Task: Create a new field with title Stage a blank project BellRise with field type as Single-select and options as Not Started, In Progress and Complete
Action: Mouse moved to (465, 339)
Screenshot: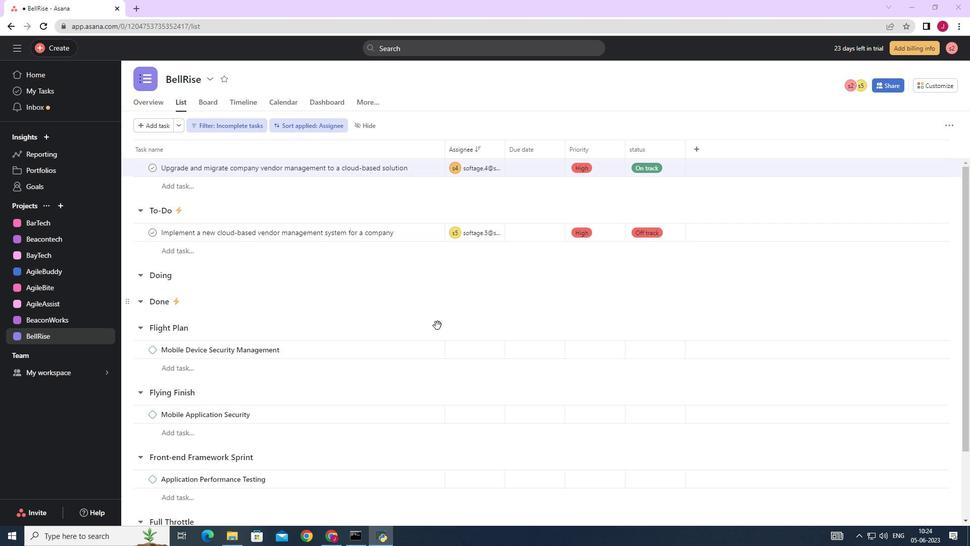 
Action: Mouse scrolled (465, 339) with delta (0, 0)
Screenshot: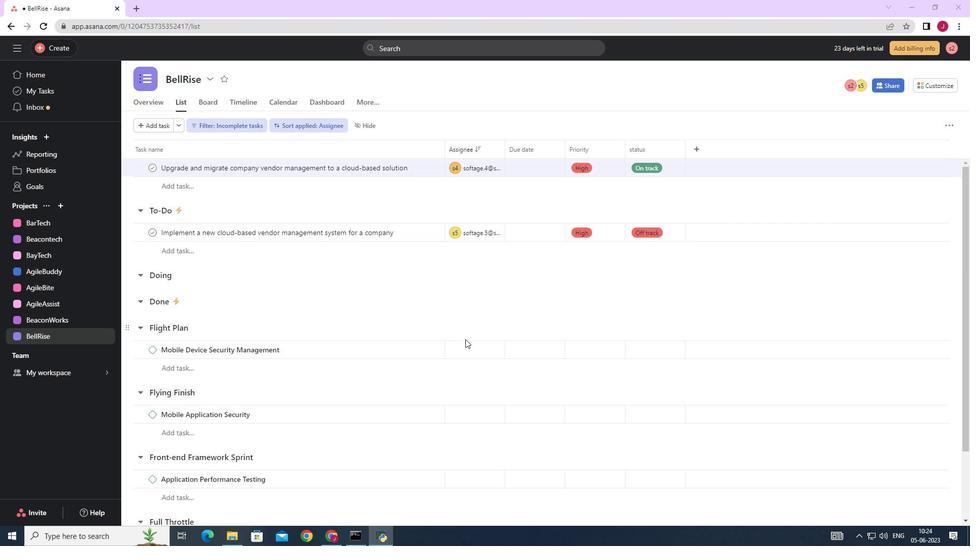 
Action: Mouse moved to (466, 339)
Screenshot: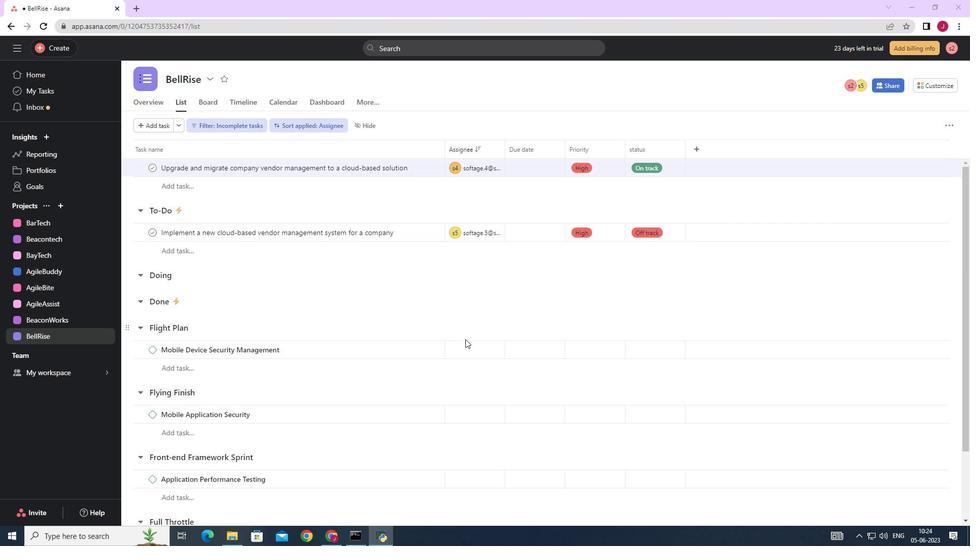 
Action: Mouse scrolled (466, 339) with delta (0, 0)
Screenshot: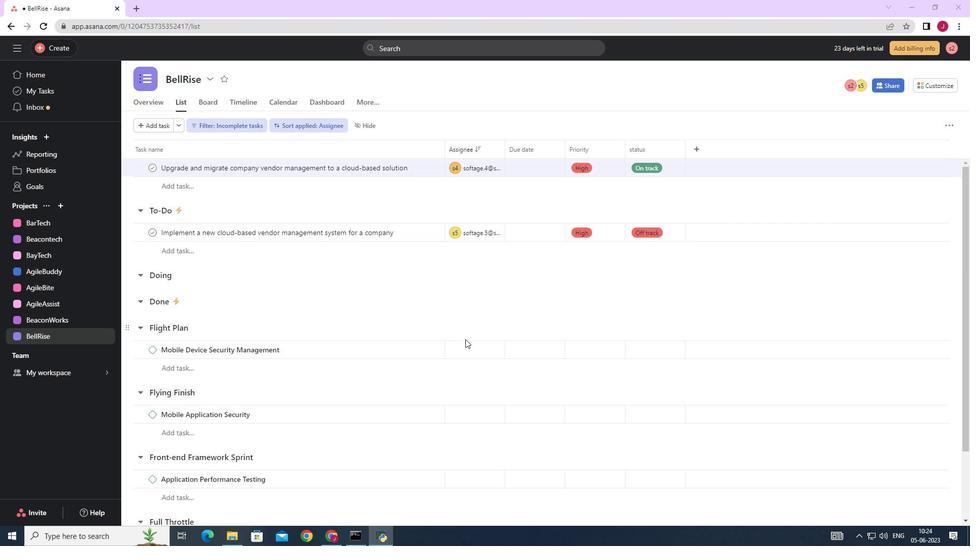
Action: Mouse moved to (466, 338)
Screenshot: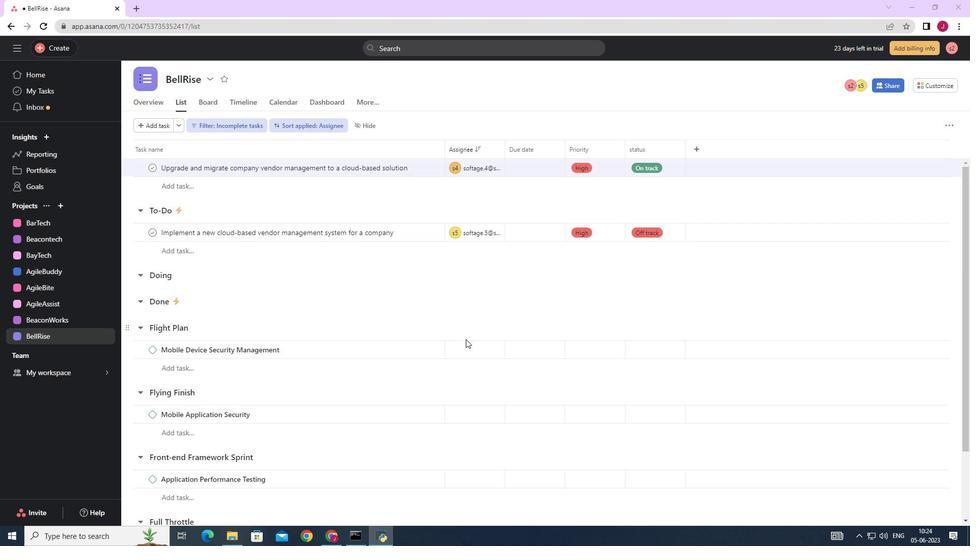 
Action: Mouse scrolled (466, 338) with delta (0, 0)
Screenshot: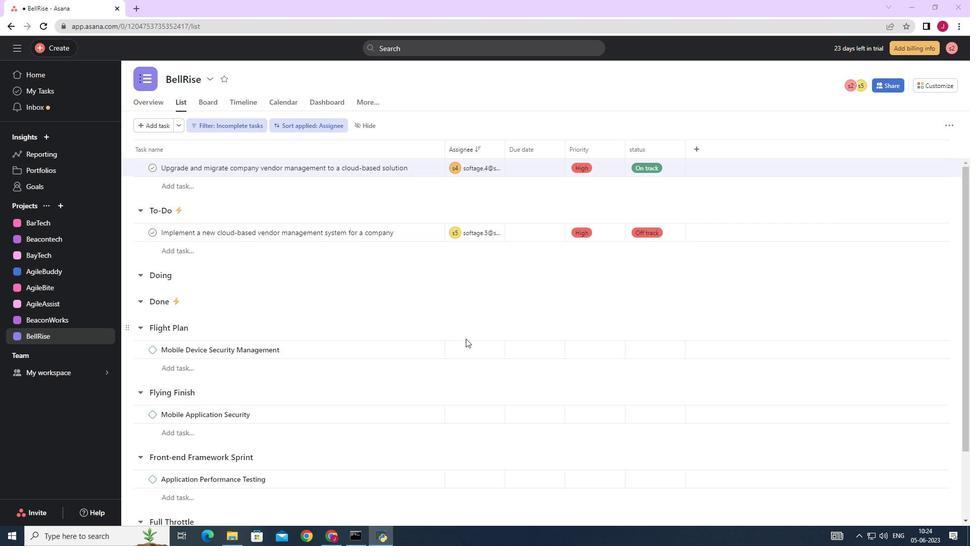 
Action: Mouse moved to (451, 336)
Screenshot: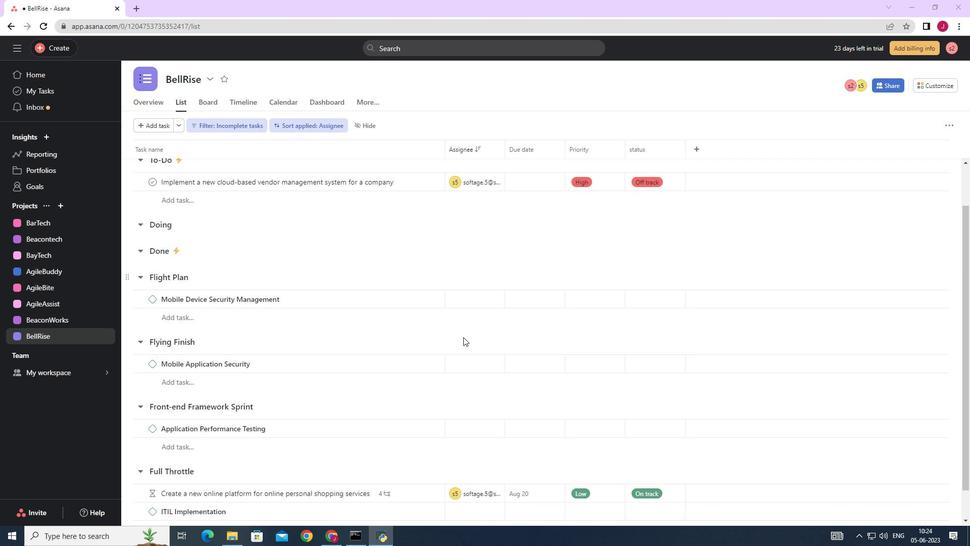 
Action: Mouse scrolled (451, 336) with delta (0, 0)
Screenshot: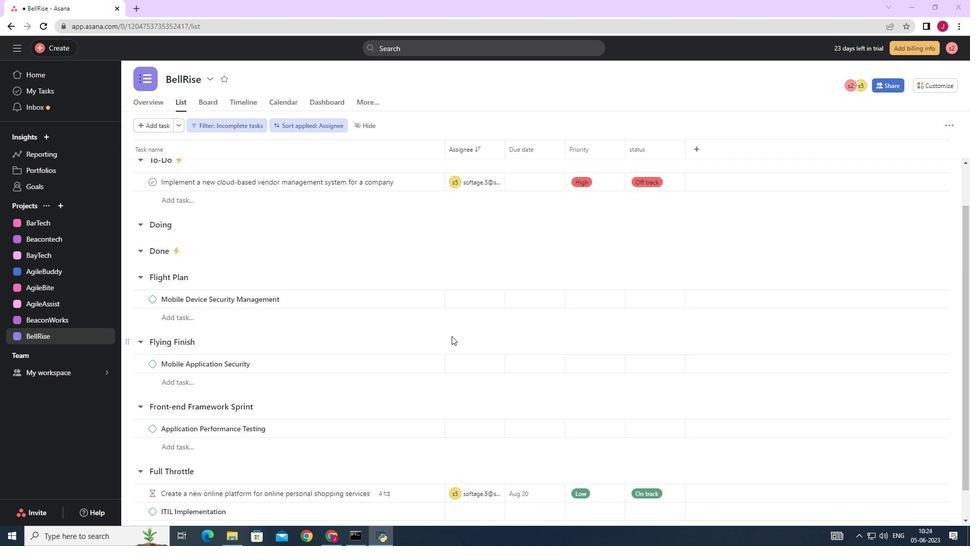 
Action: Mouse scrolled (451, 336) with delta (0, 0)
Screenshot: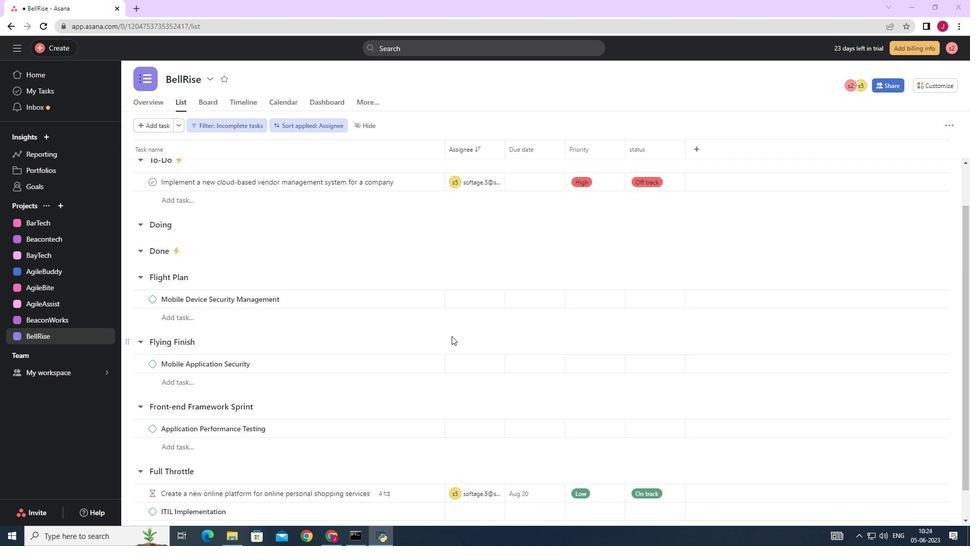 
Action: Mouse scrolled (451, 336) with delta (0, 0)
Screenshot: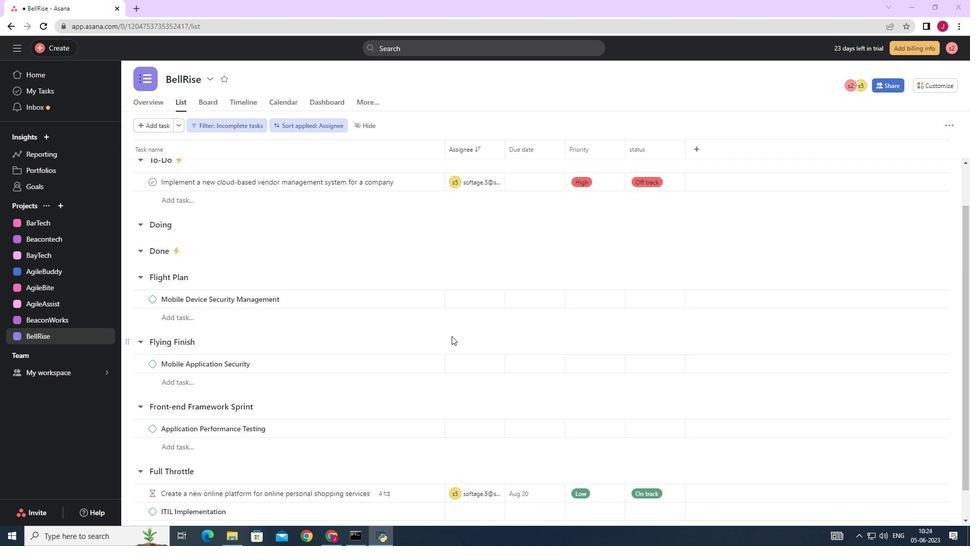 
Action: Mouse moved to (937, 85)
Screenshot: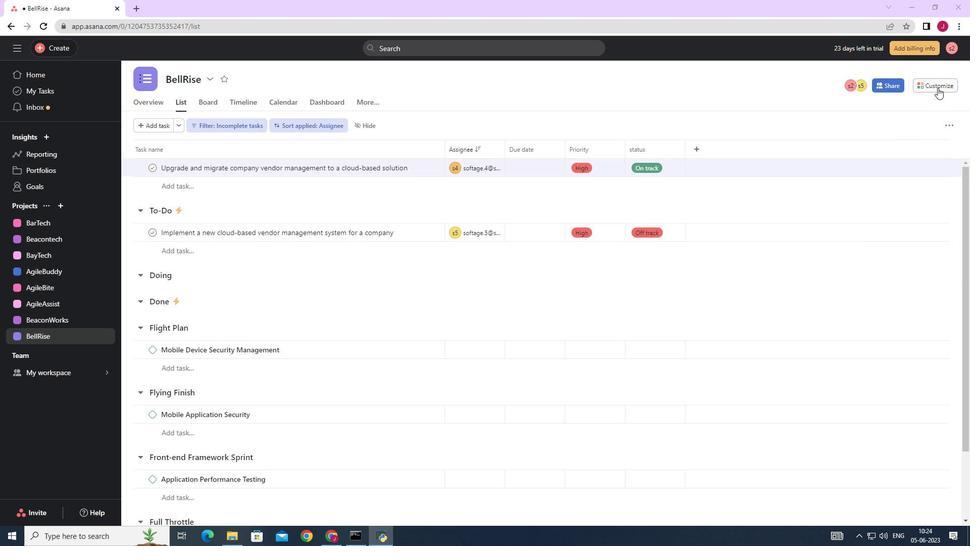 
Action: Mouse pressed left at (937, 85)
Screenshot: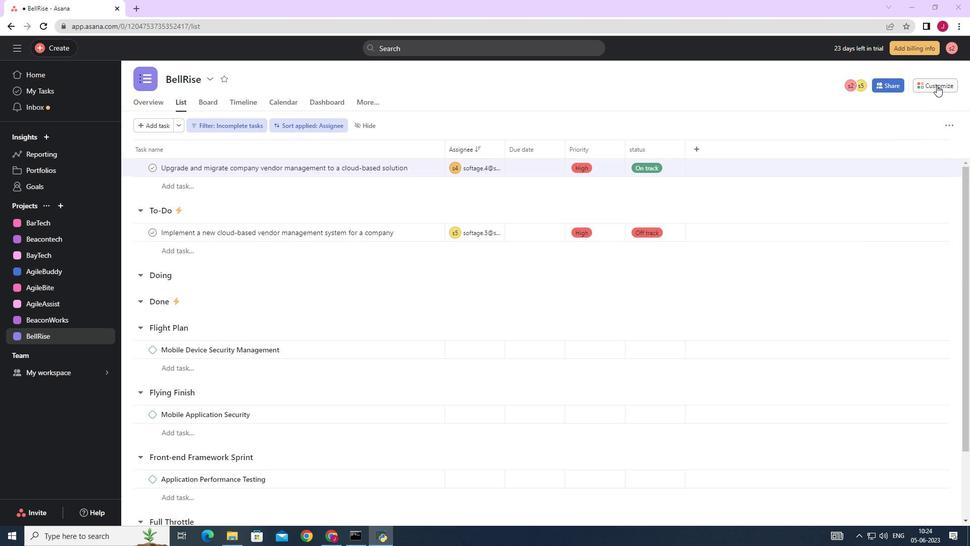 
Action: Mouse moved to (846, 205)
Screenshot: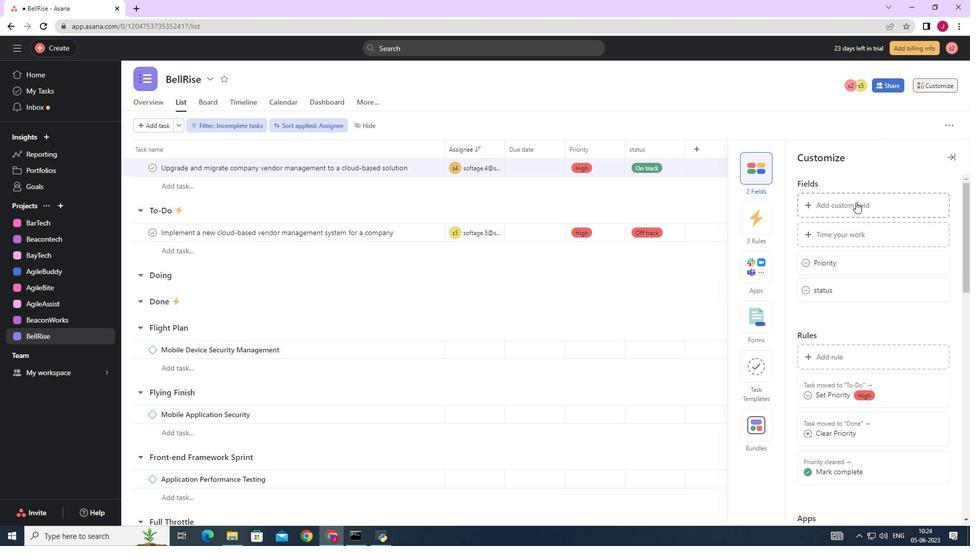 
Action: Mouse pressed left at (846, 205)
Screenshot: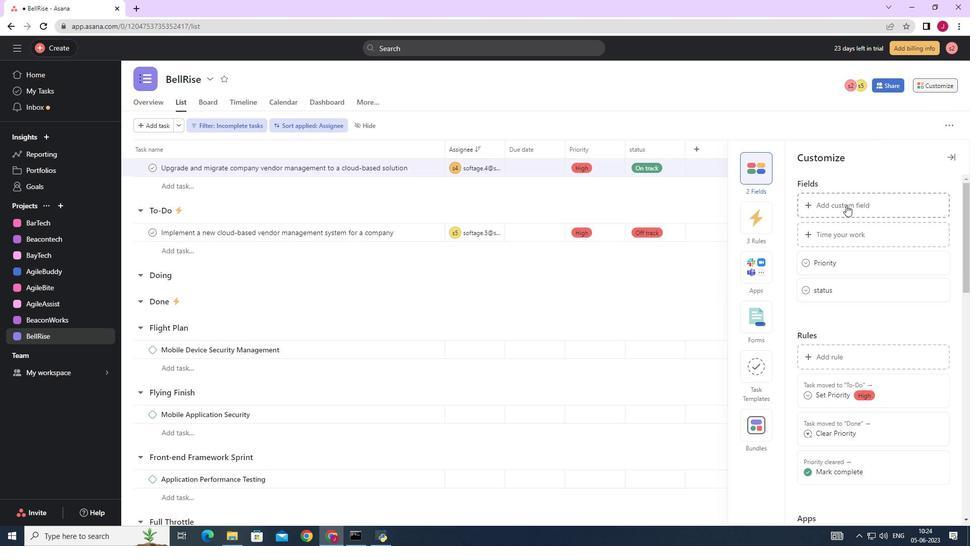 
Action: Mouse moved to (424, 181)
Screenshot: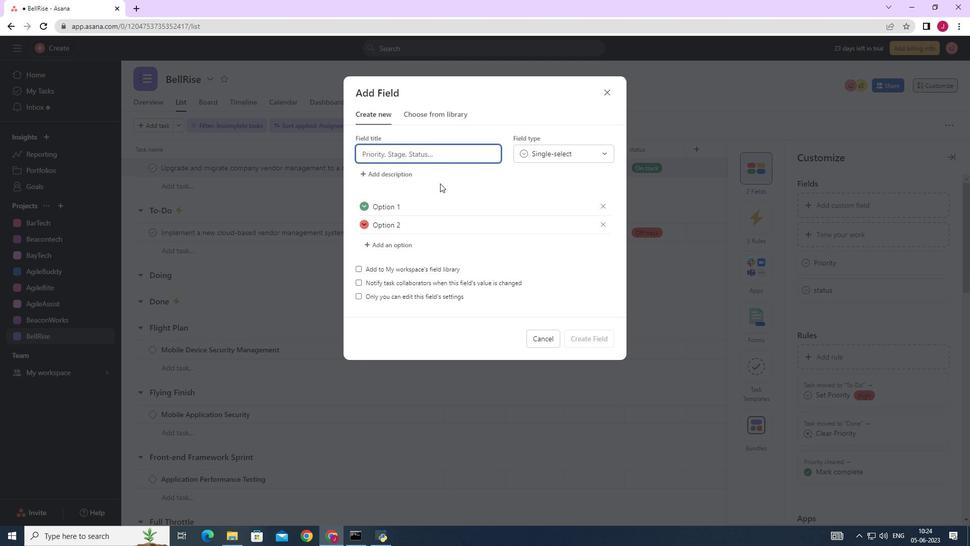 
Action: Key pressed stage
Screenshot: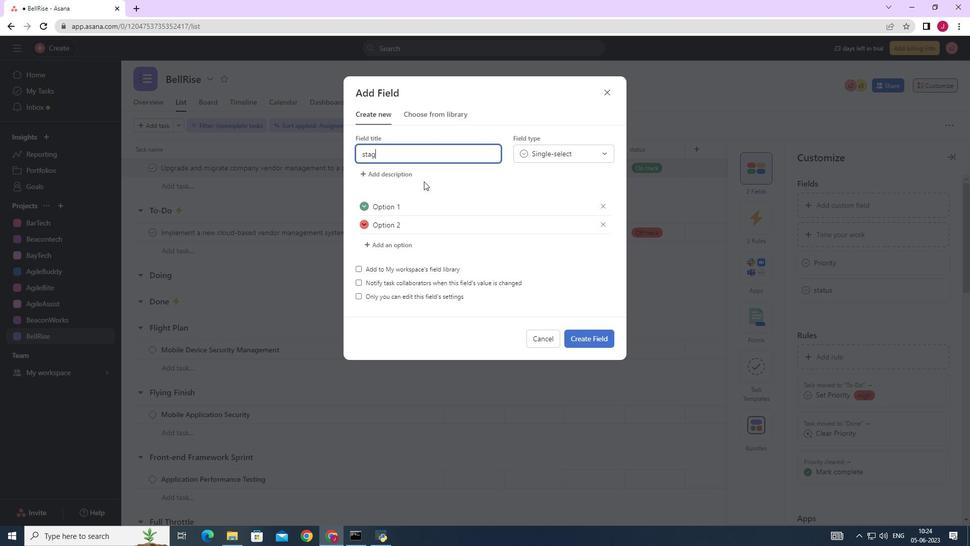 
Action: Mouse moved to (421, 209)
Screenshot: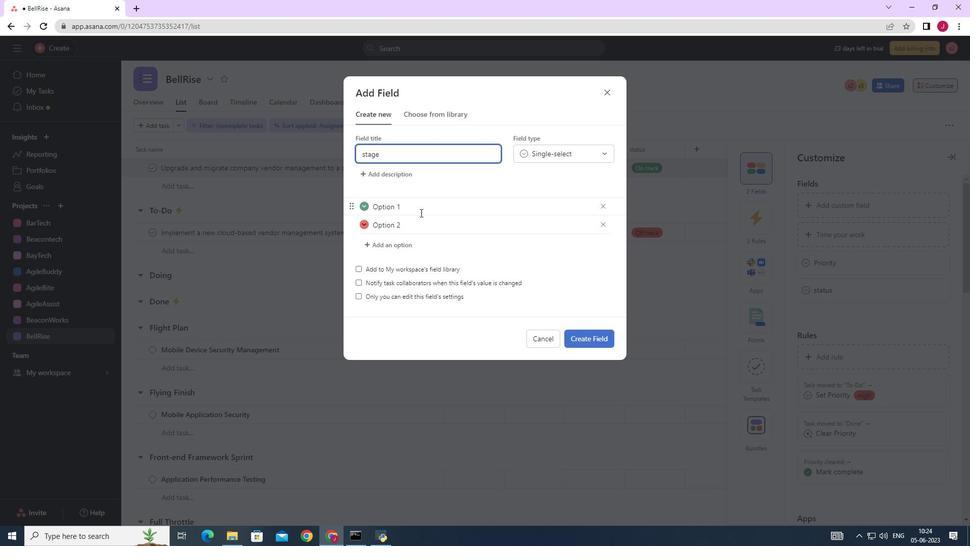 
Action: Mouse pressed left at (421, 209)
Screenshot: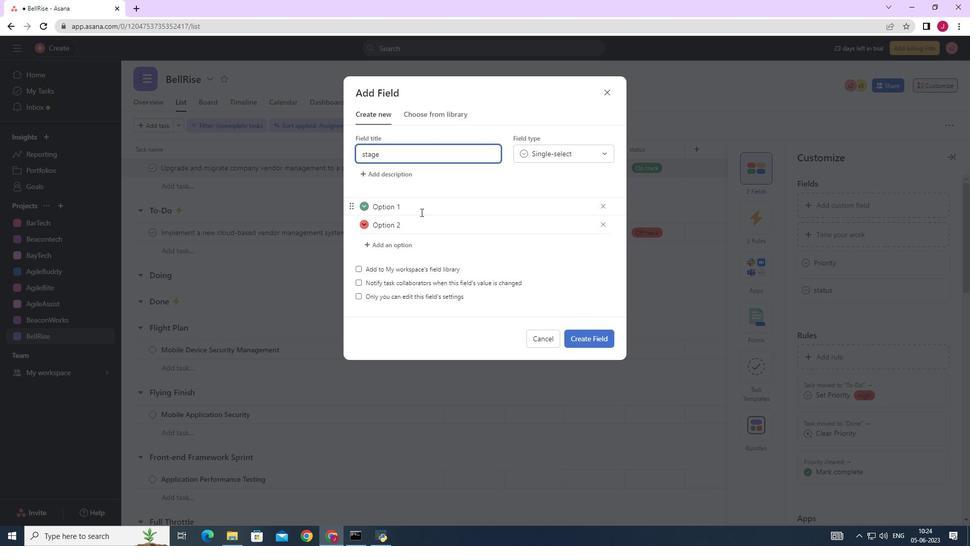 
Action: Mouse moved to (421, 209)
Screenshot: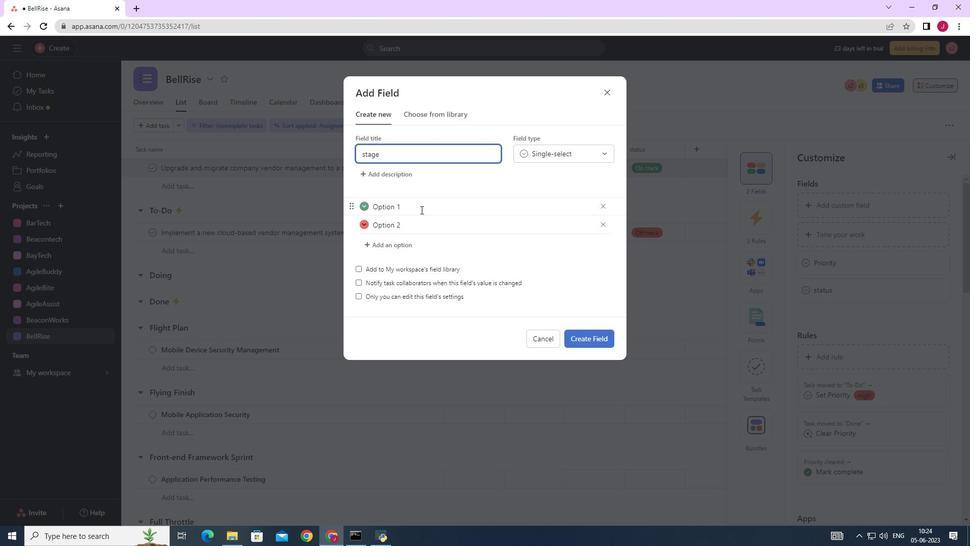 
Action: Key pressed <Key.backspace><Key.backspace><Key.backspace><Key.backspace><Key.backspace><Key.backspace><Key.backspace><Key.backspace><Key.caps_lock>N<Key.caps_lock>ot<Key.space>started
Screenshot: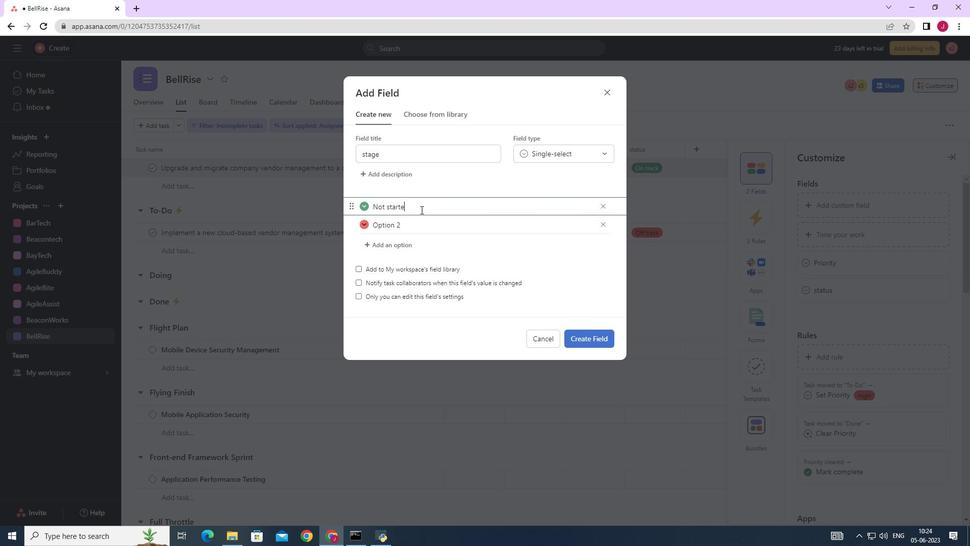 
Action: Mouse moved to (422, 224)
Screenshot: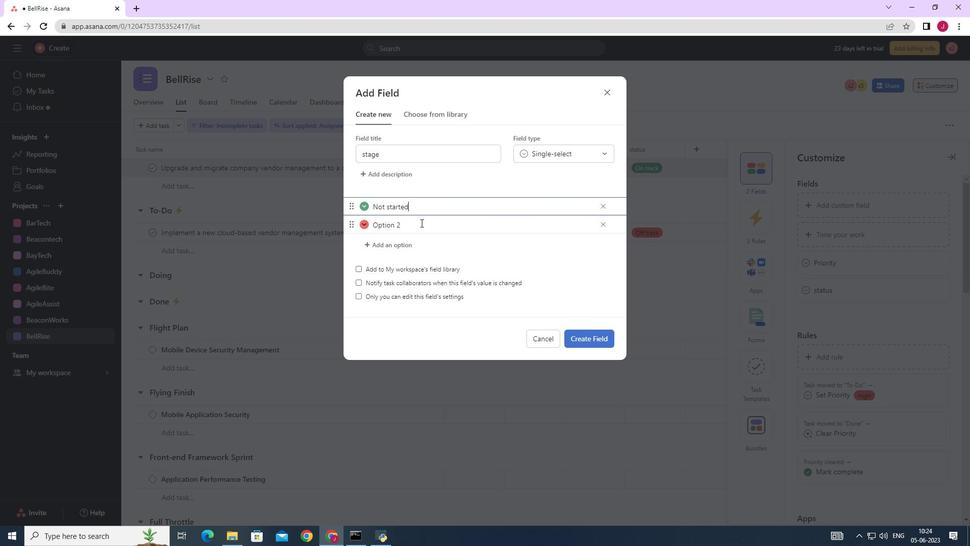 
Action: Mouse pressed left at (422, 224)
Screenshot: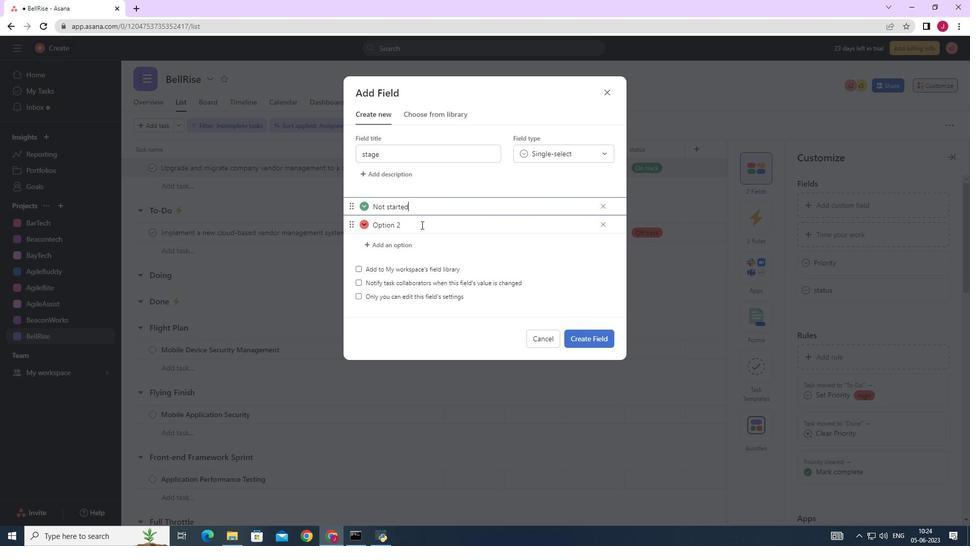 
Action: Key pressed <Key.backspace><Key.backspace><Key.backspace><Key.backspace><Key.backspace><Key.backspace><Key.backspace><Key.backspace><Key.backspace><Key.backspace><Key.backspace><Key.backspace><Key.backspace><Key.backspace><Key.backspace><Key.backspace><Key.backspace><Key.backspace><Key.backspace><Key.backspace><Key.backspace><Key.backspace><Key.backspace><Key.backspace><Key.backspace><Key.caps_lock>N<Key.caps_lock>ot<Key.space>started
Screenshot: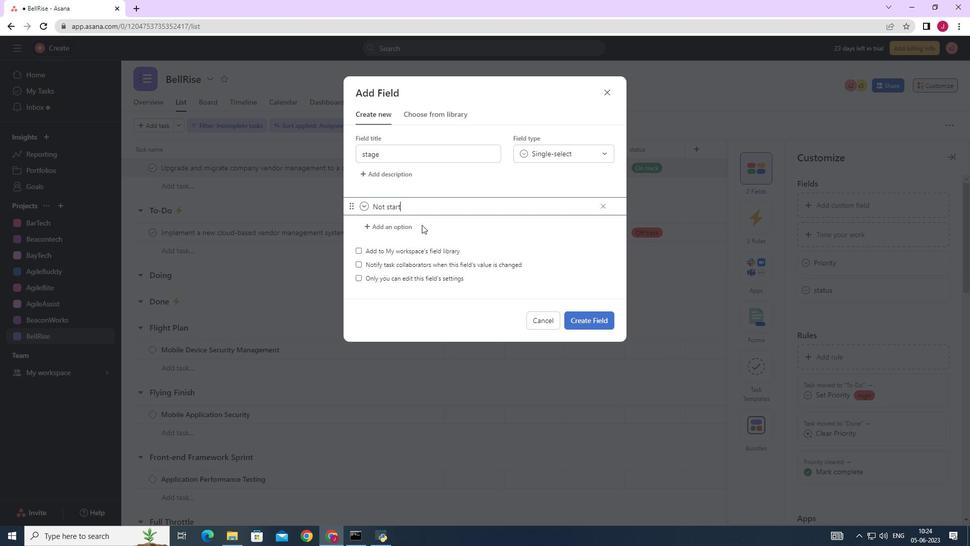 
Action: Mouse moved to (412, 226)
Screenshot: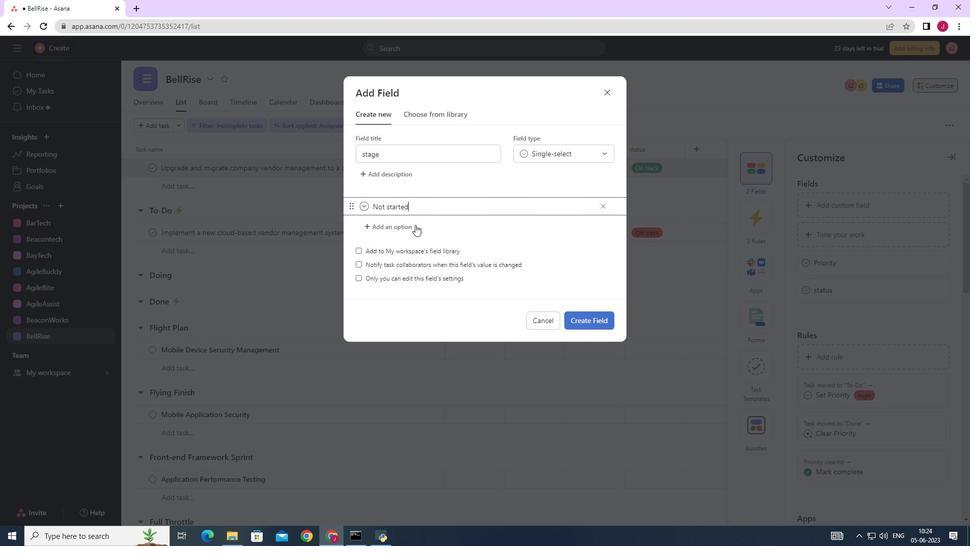 
Action: Mouse pressed left at (412, 226)
Screenshot: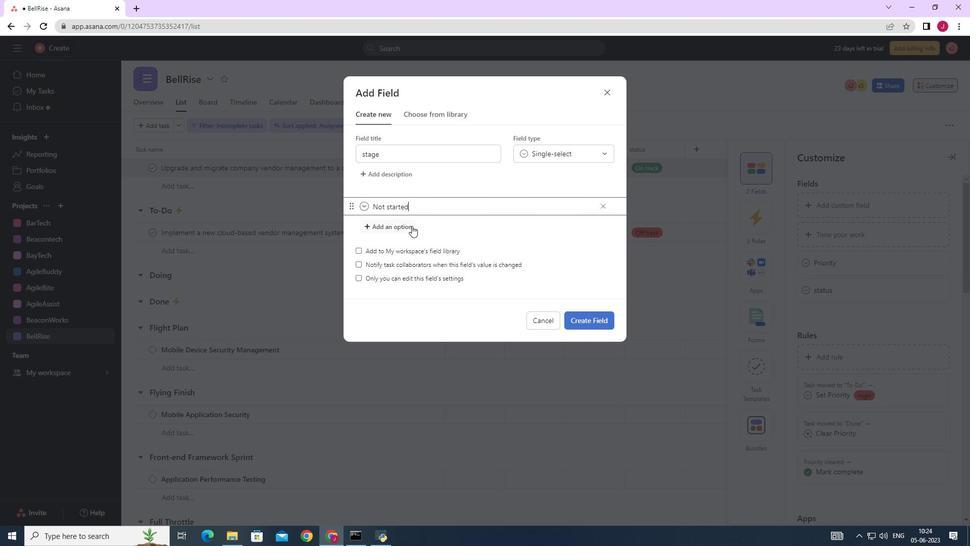 
Action: Key pressed <Key.caps_lock>I<Key.caps_lock>n<Key.space>progress
Screenshot: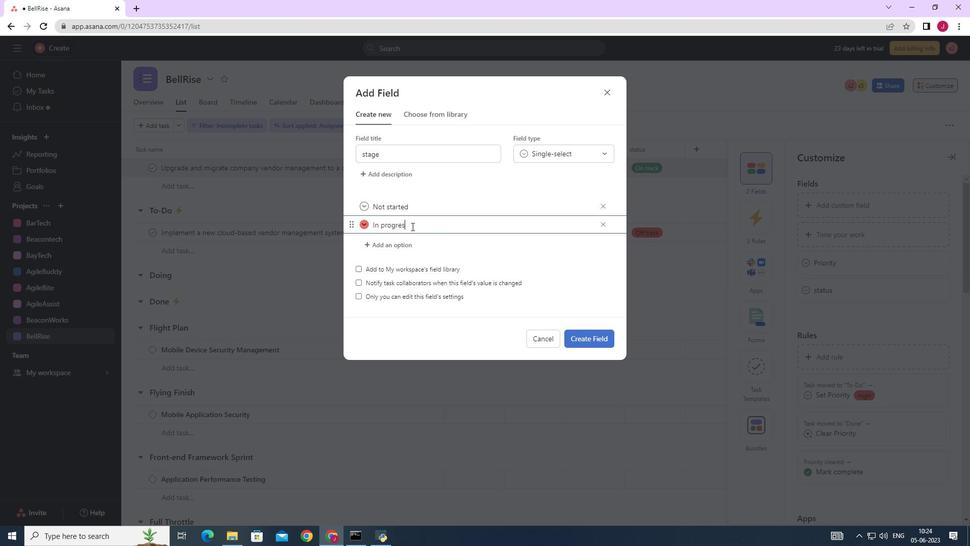 
Action: Mouse moved to (398, 244)
Screenshot: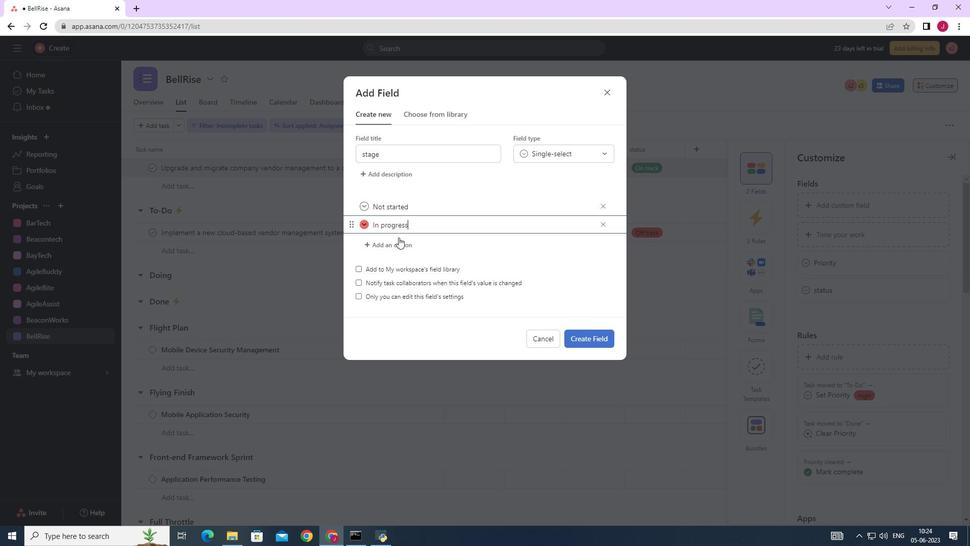 
Action: Mouse pressed left at (398, 244)
Screenshot: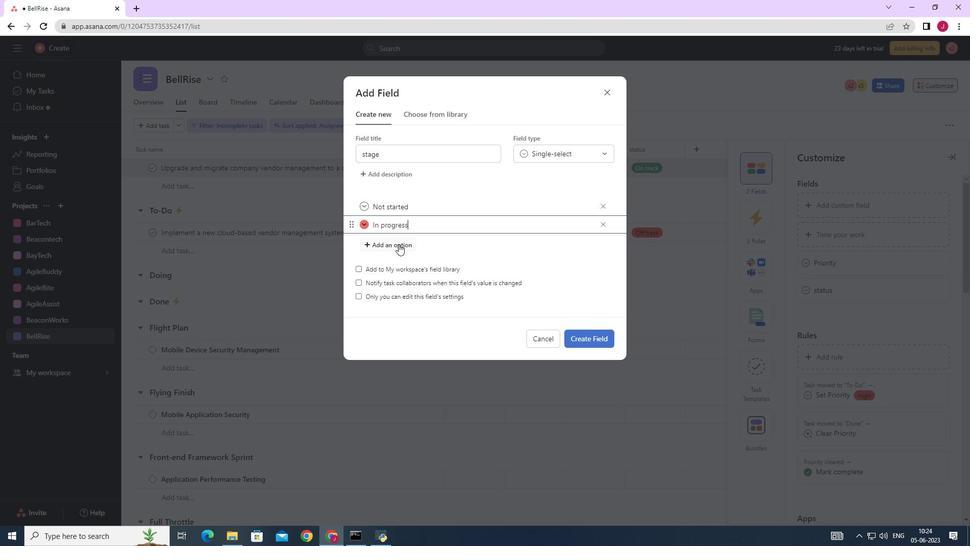 
Action: Key pressed <Key.caps_lock>C<Key.caps_lock>omplete
Screenshot: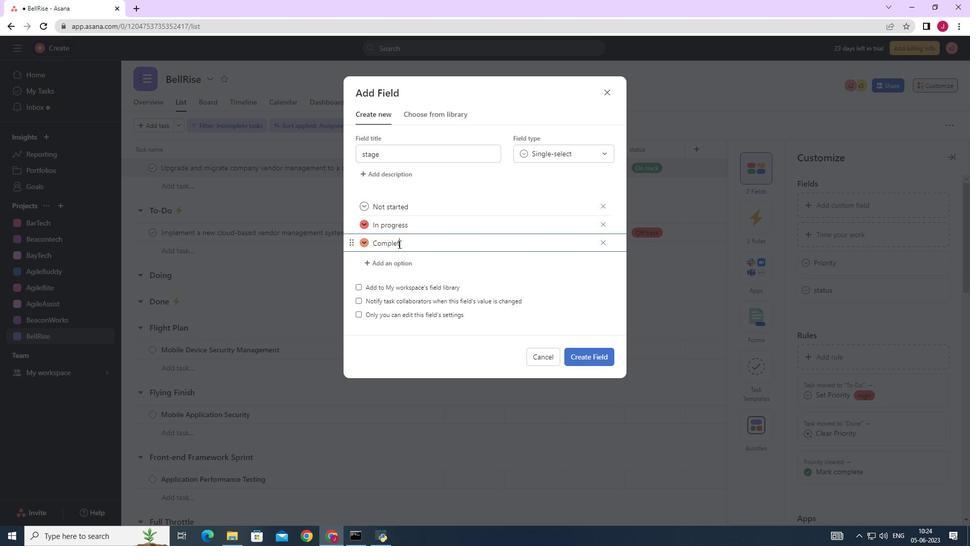 
Action: Mouse moved to (367, 206)
Screenshot: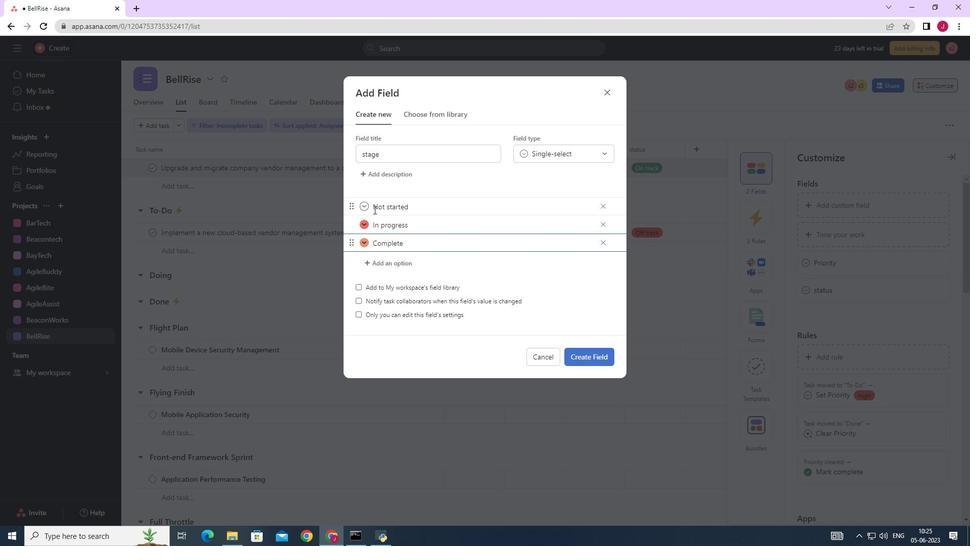 
Action: Mouse pressed left at (367, 206)
Screenshot: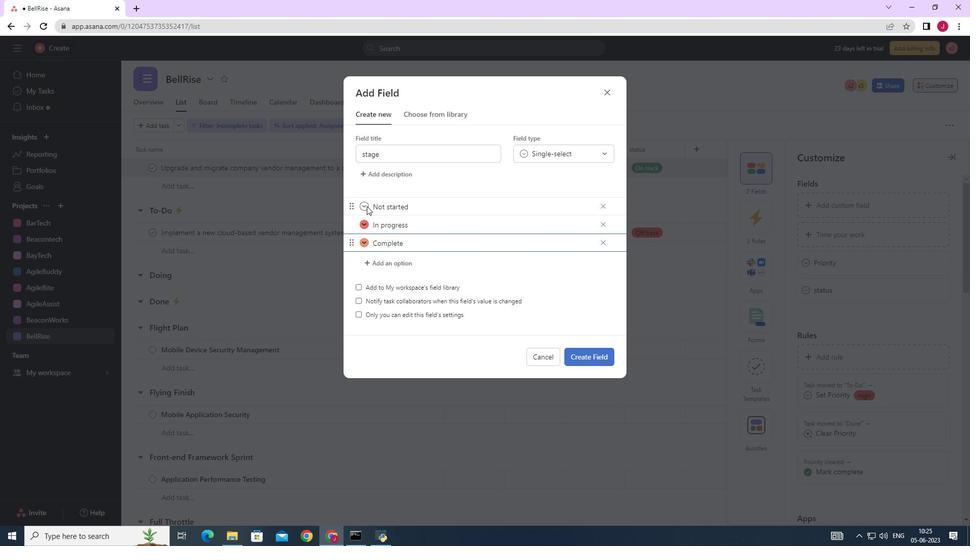 
Action: Mouse moved to (361, 215)
Screenshot: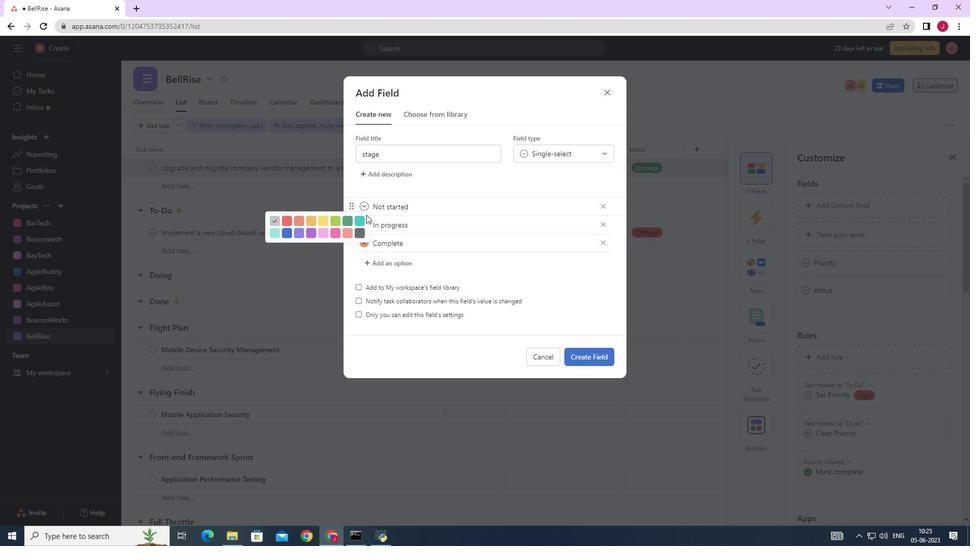 
Action: Mouse pressed left at (361, 215)
Screenshot: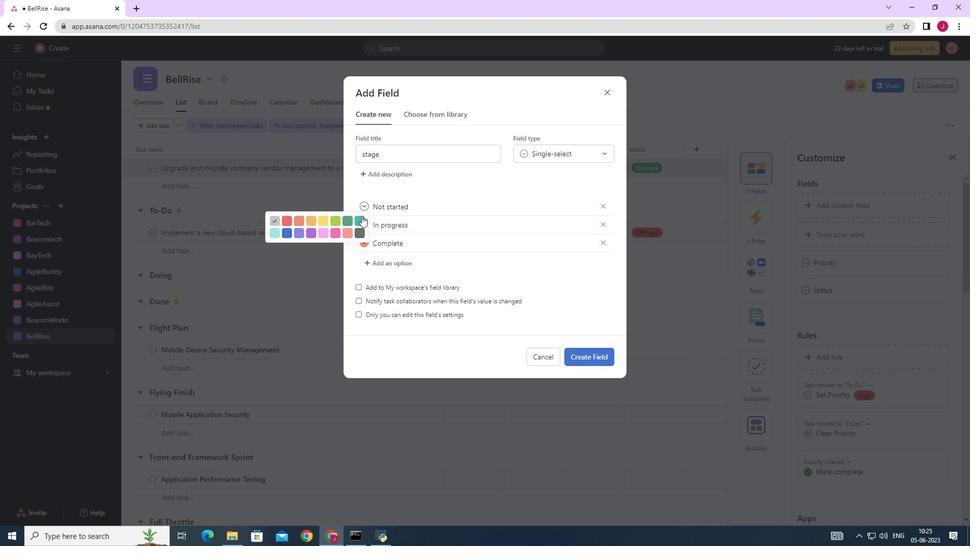 
Action: Mouse moved to (583, 149)
Screenshot: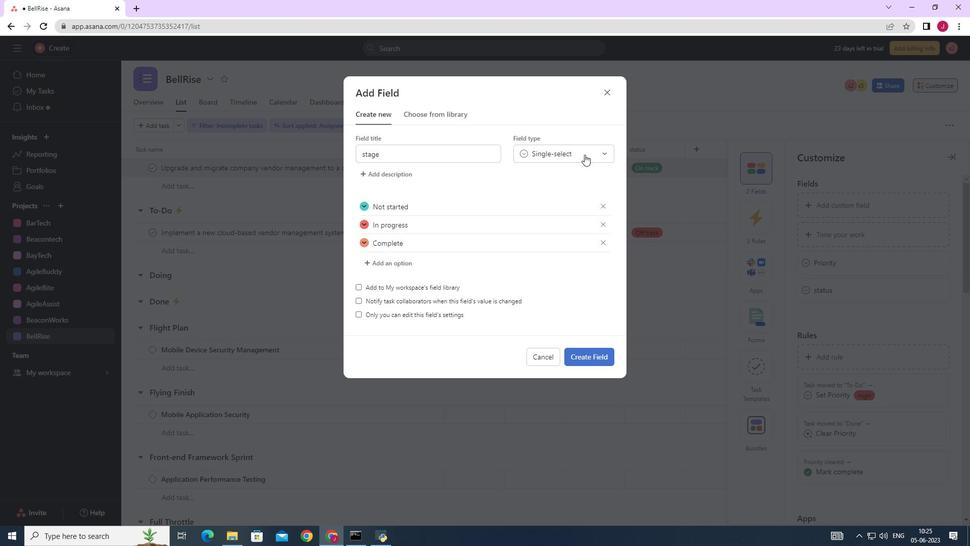 
Action: Mouse pressed left at (583, 149)
Screenshot: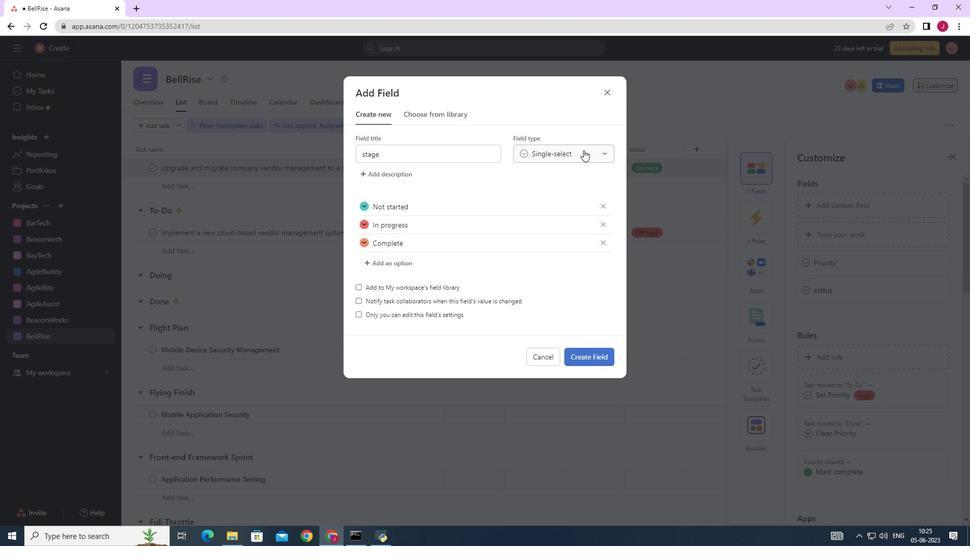 
Action: Mouse moved to (553, 176)
Screenshot: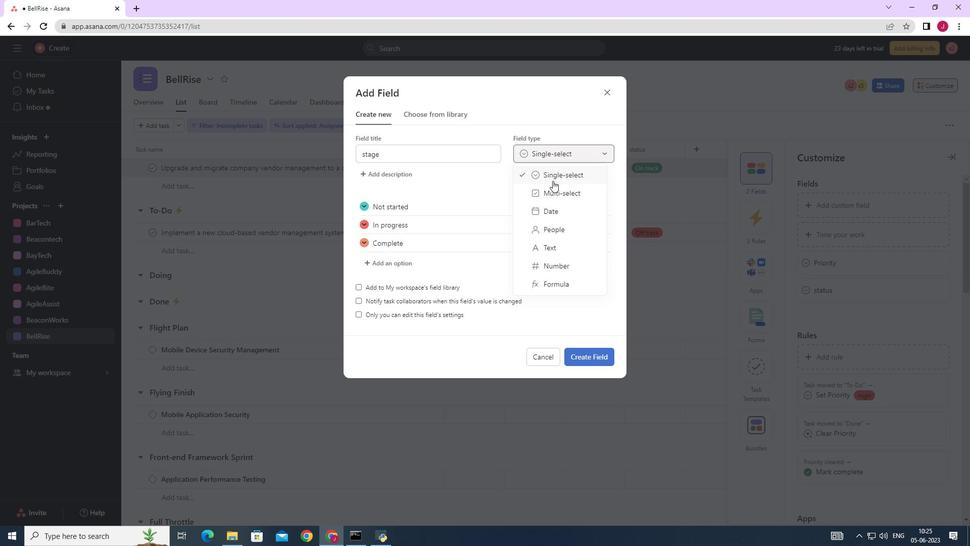 
Action: Mouse pressed left at (553, 176)
Screenshot: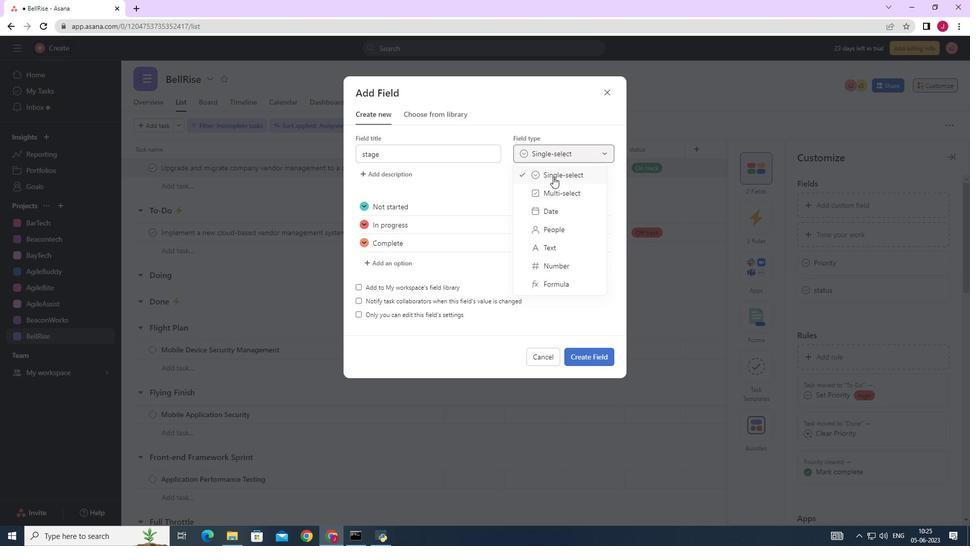 
Action: Mouse moved to (590, 355)
Screenshot: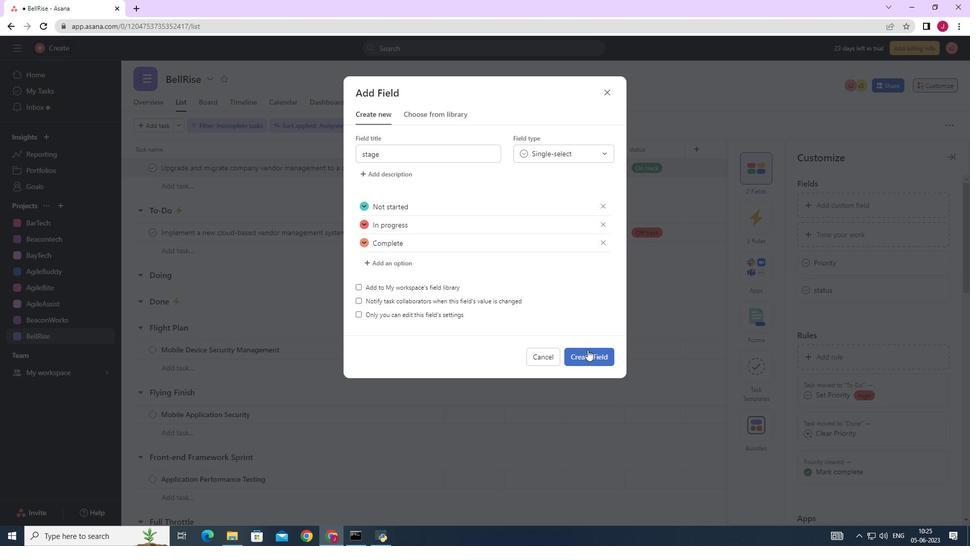 
Action: Mouse pressed left at (590, 355)
Screenshot: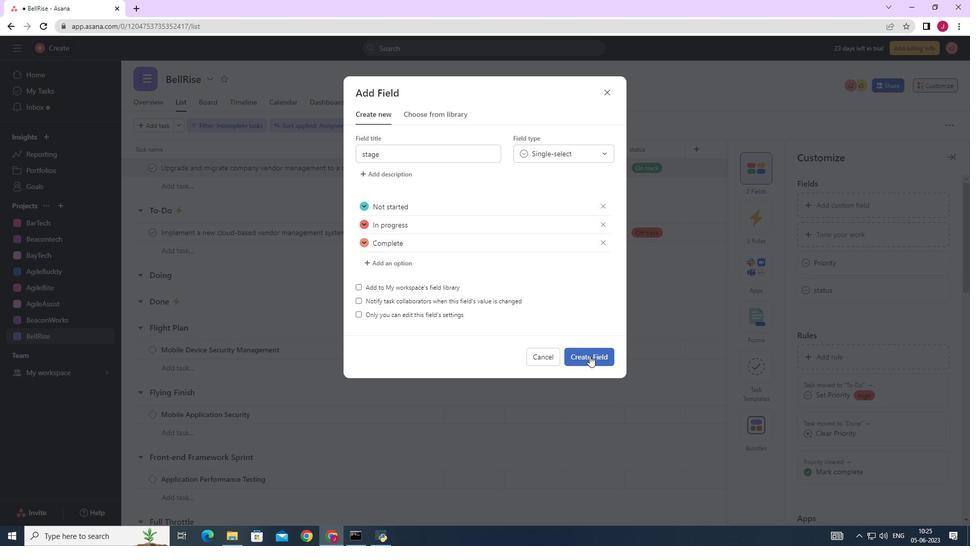 
Action: Mouse moved to (590, 355)
Screenshot: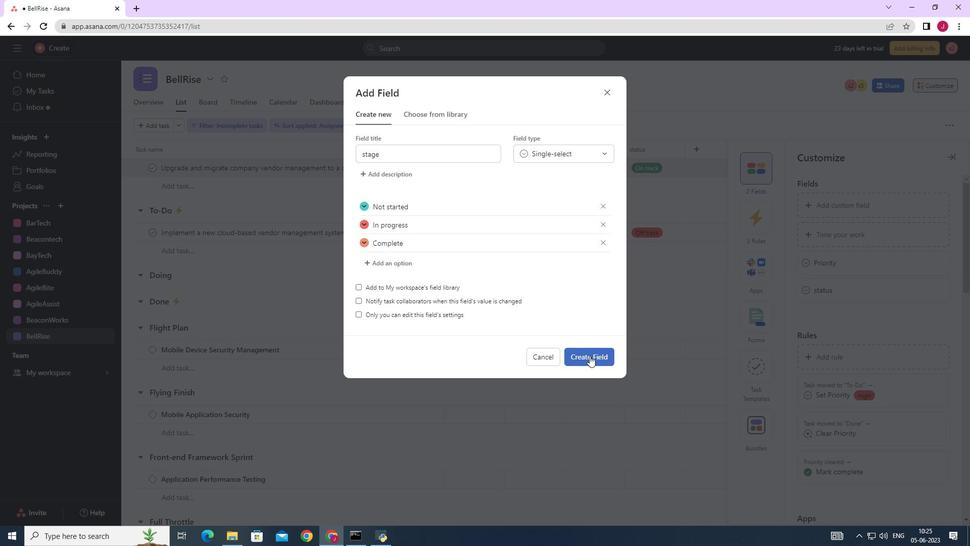 
